 Task: Set the bargraph position for the audio bar graph video to the bottom.
Action: Mouse moved to (137, 17)
Screenshot: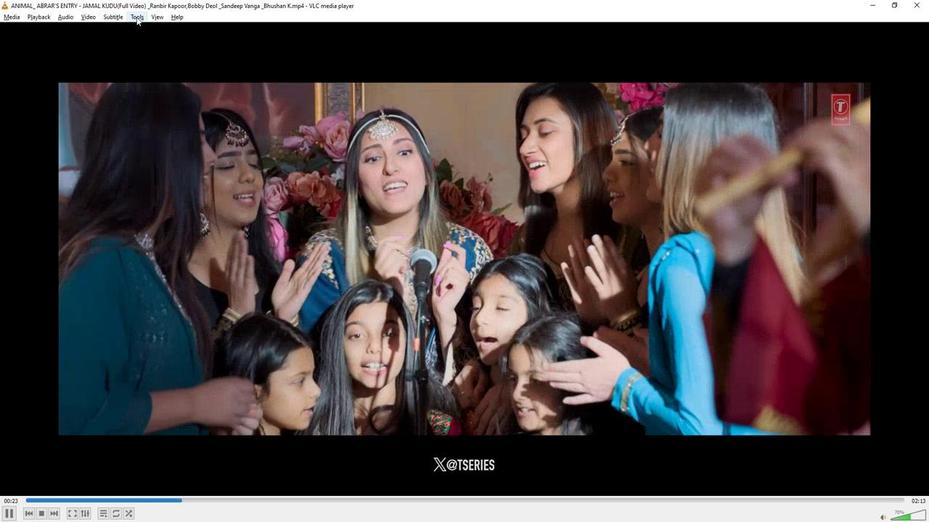 
Action: Mouse pressed left at (137, 17)
Screenshot: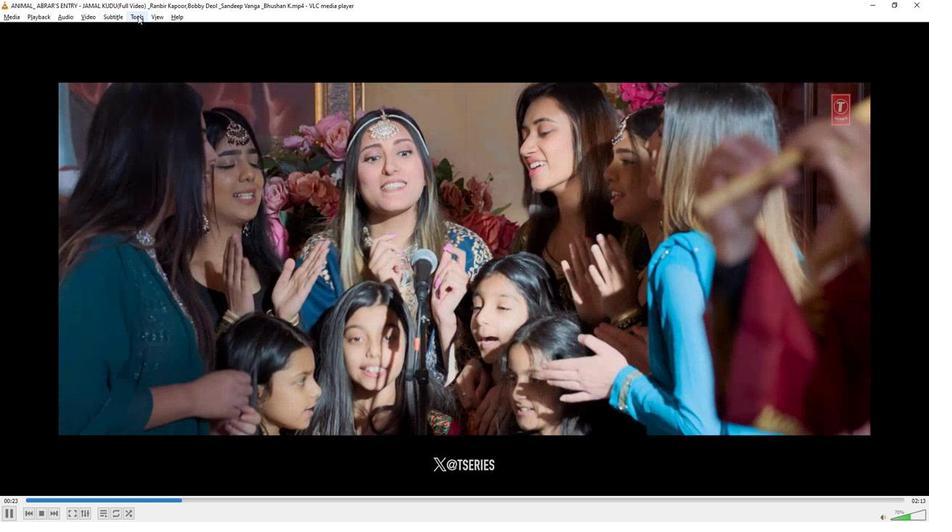 
Action: Mouse moved to (151, 138)
Screenshot: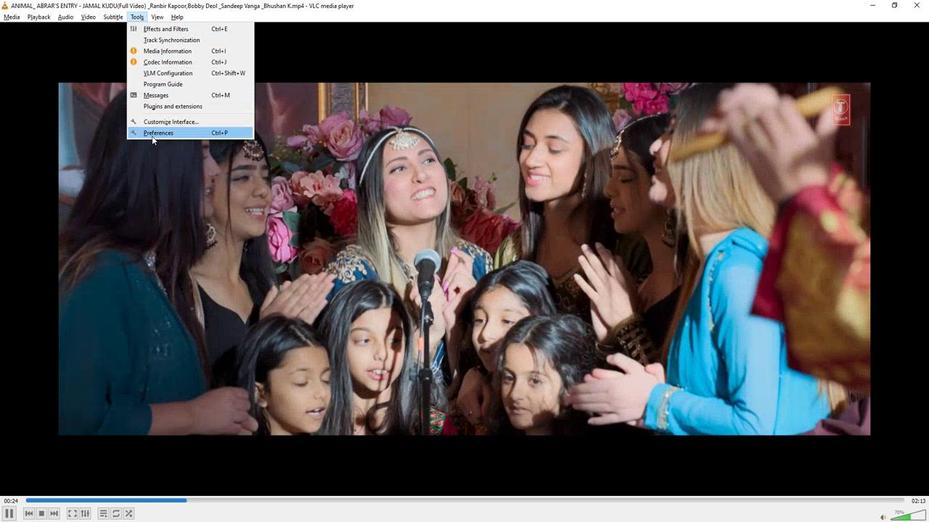 
Action: Mouse pressed left at (151, 138)
Screenshot: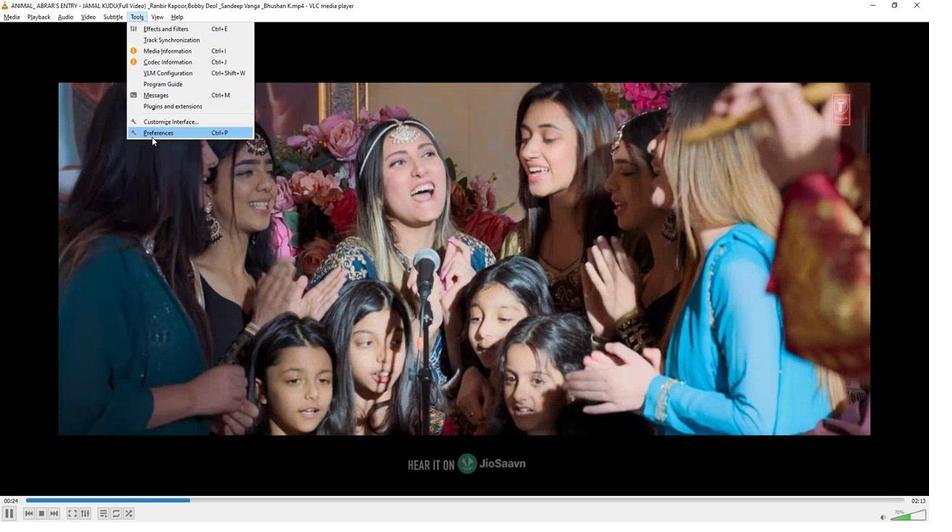 
Action: Mouse moved to (180, 422)
Screenshot: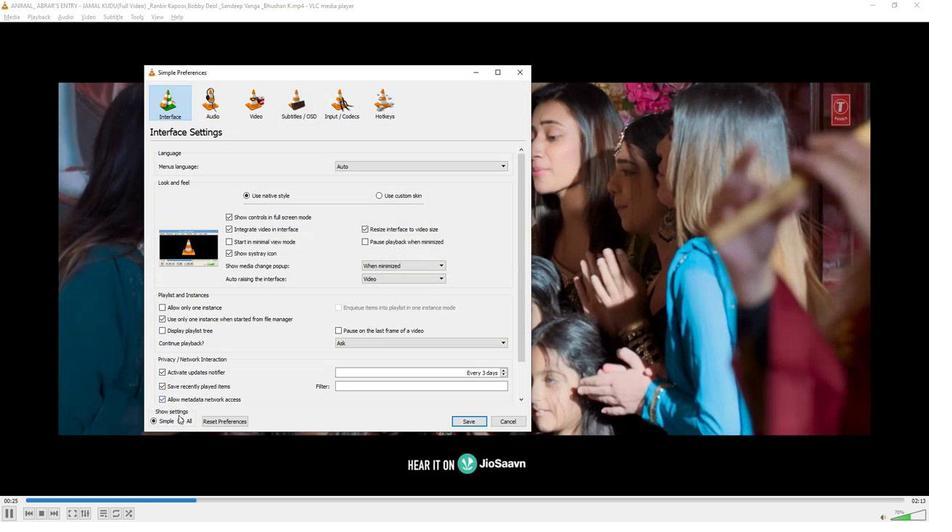 
Action: Mouse pressed left at (180, 422)
Screenshot: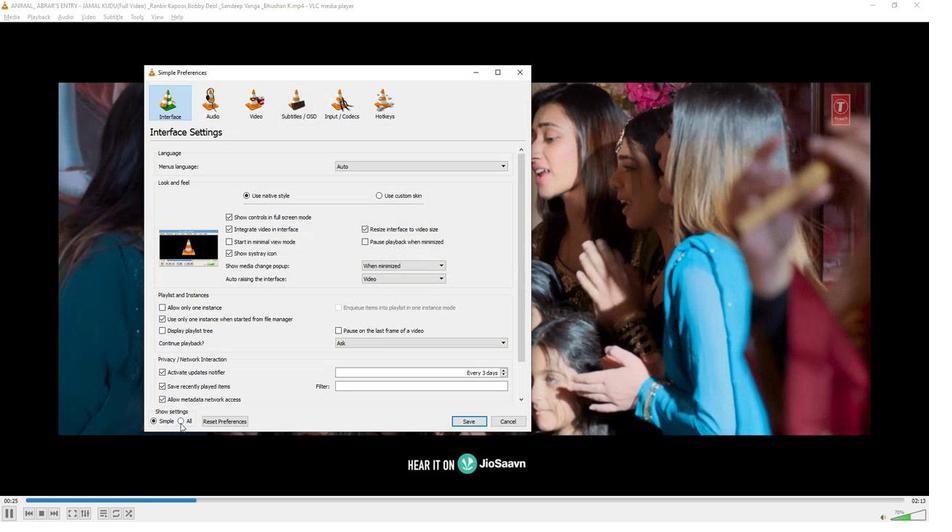 
Action: Mouse moved to (183, 372)
Screenshot: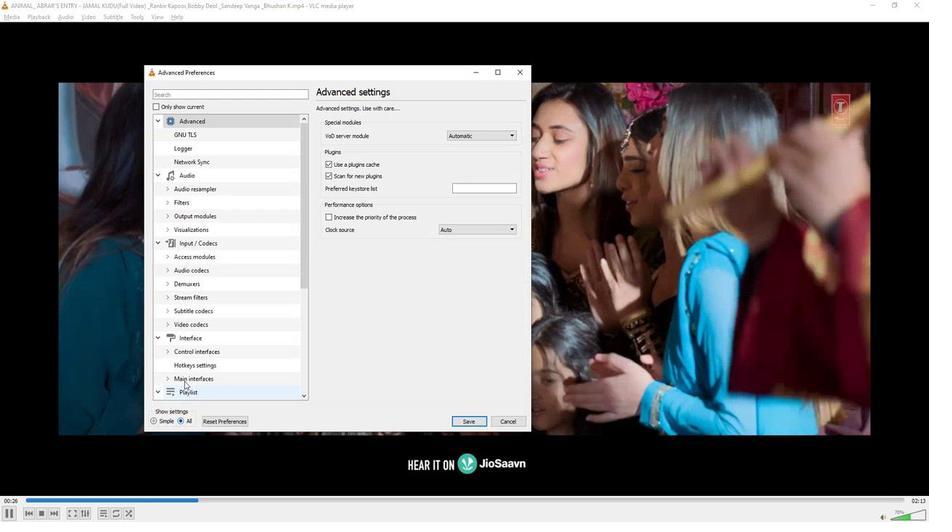 
Action: Mouse scrolled (183, 371) with delta (0, 0)
Screenshot: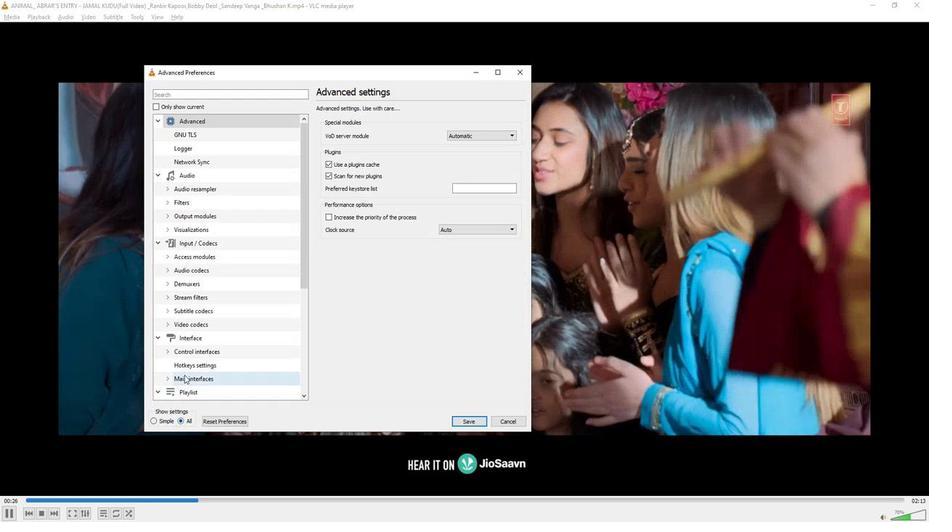 
Action: Mouse scrolled (183, 371) with delta (0, 0)
Screenshot: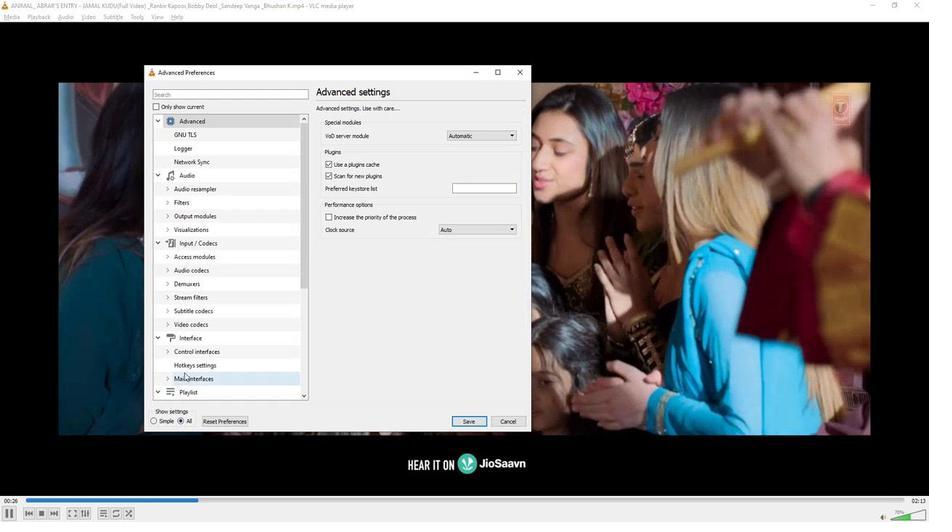 
Action: Mouse moved to (183, 371)
Screenshot: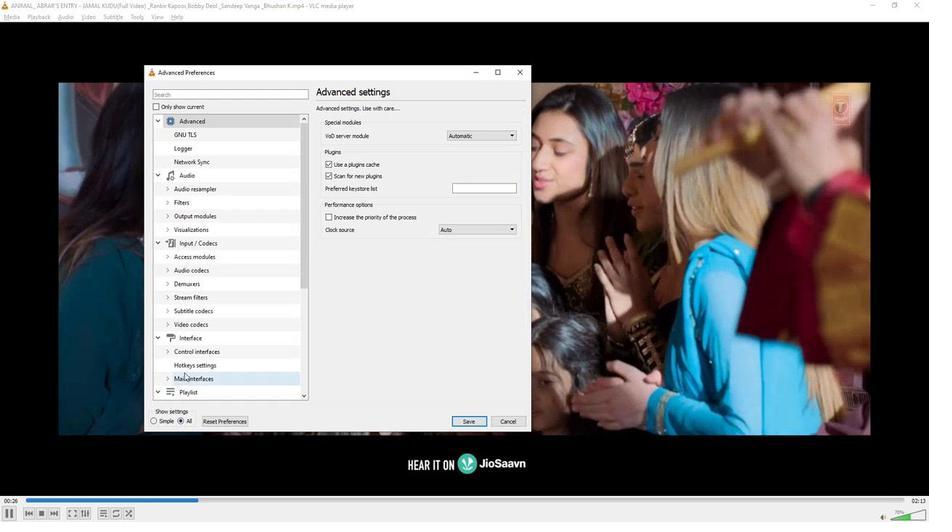 
Action: Mouse scrolled (183, 370) with delta (0, 0)
Screenshot: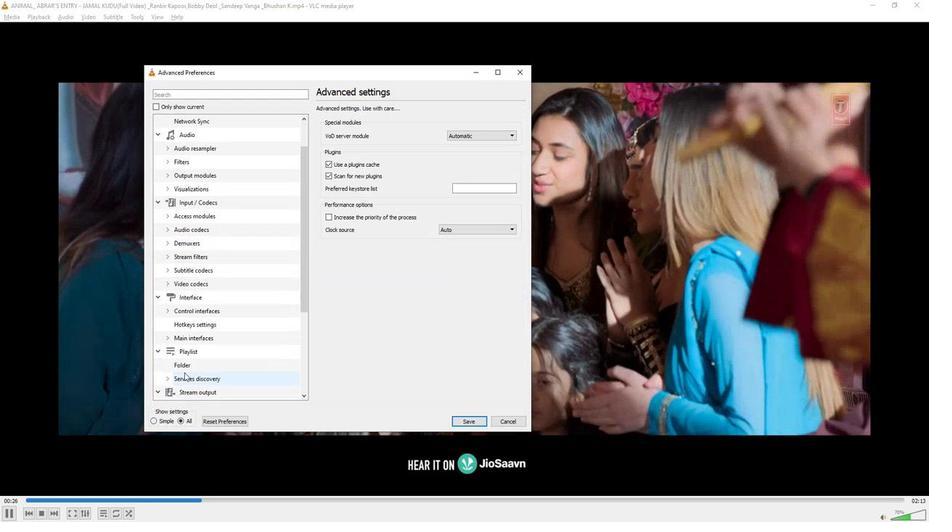 
Action: Mouse scrolled (183, 370) with delta (0, 0)
Screenshot: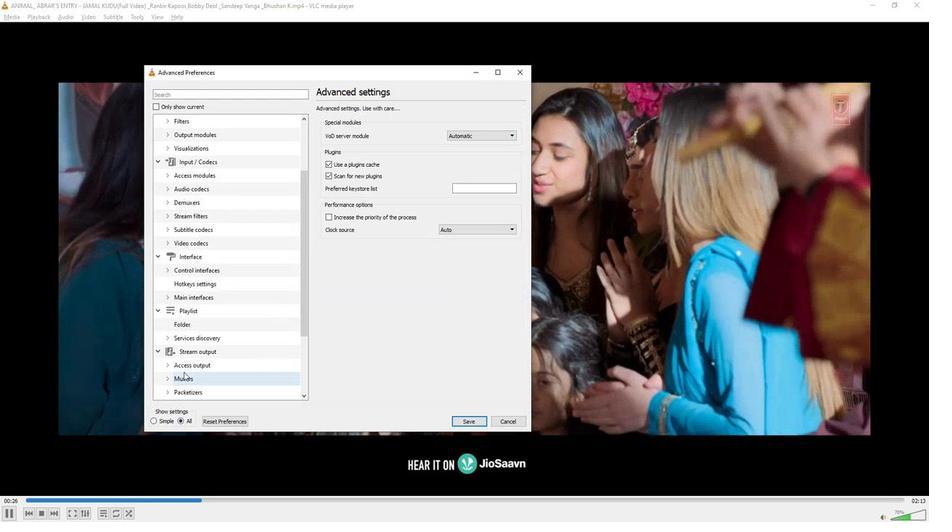 
Action: Mouse scrolled (183, 370) with delta (0, 0)
Screenshot: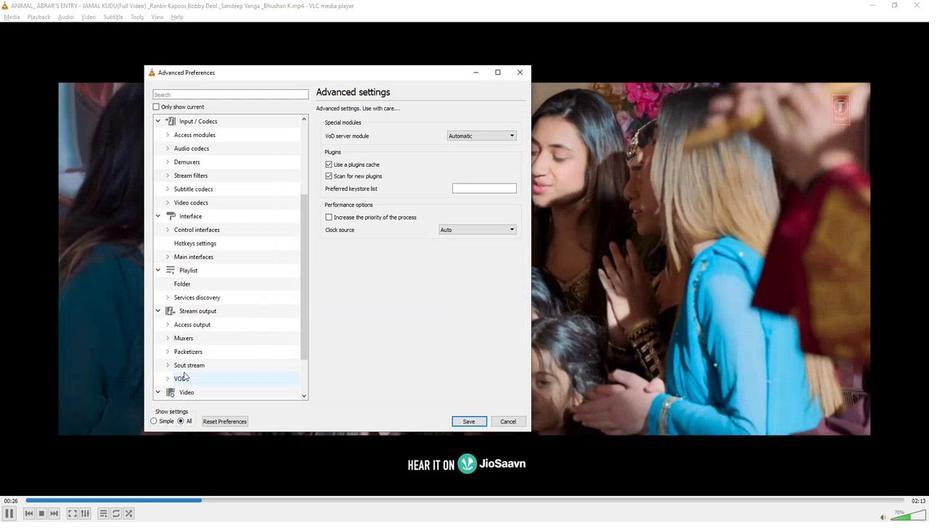 
Action: Mouse moved to (183, 371)
Screenshot: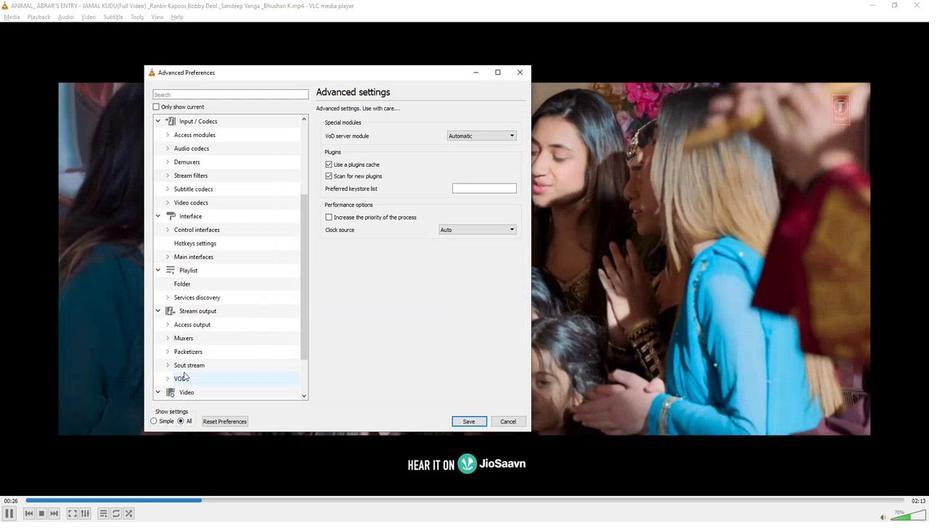 
Action: Mouse scrolled (183, 370) with delta (0, 0)
Screenshot: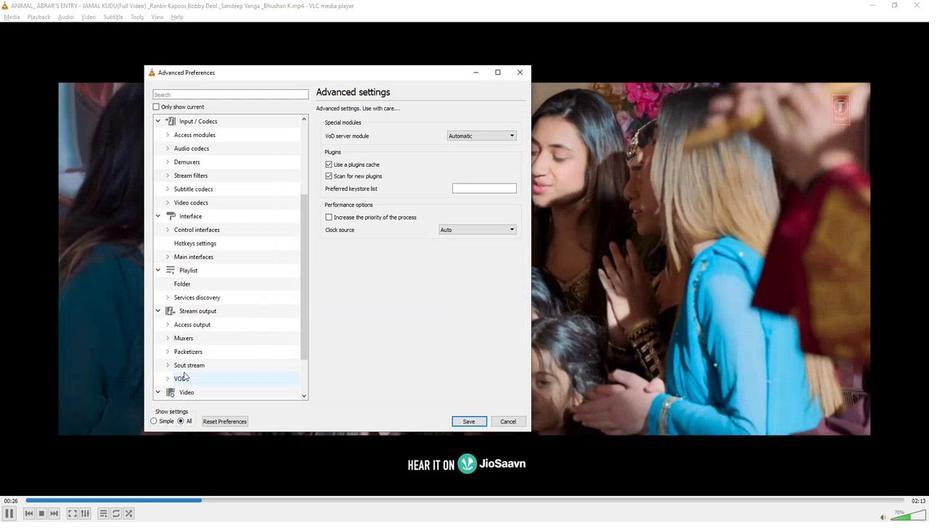 
Action: Mouse scrolled (183, 370) with delta (0, 0)
Screenshot: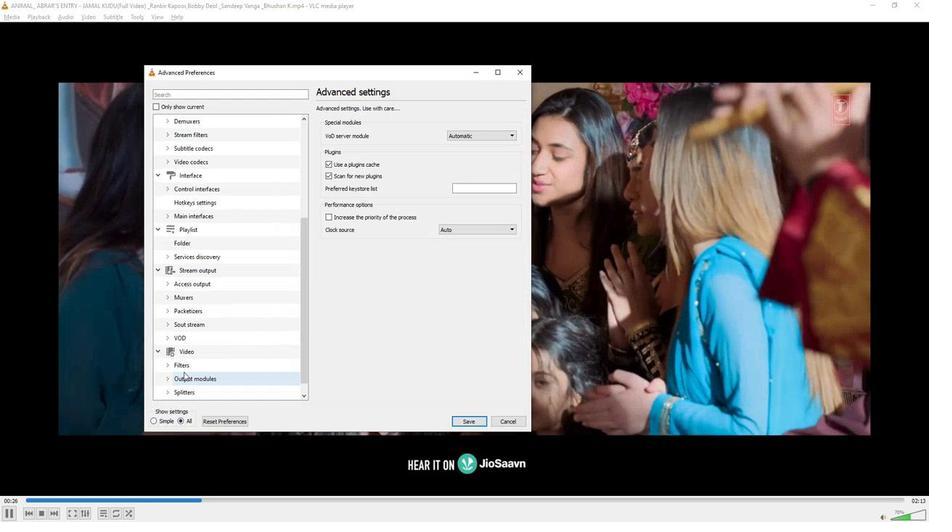 
Action: Mouse moved to (164, 392)
Screenshot: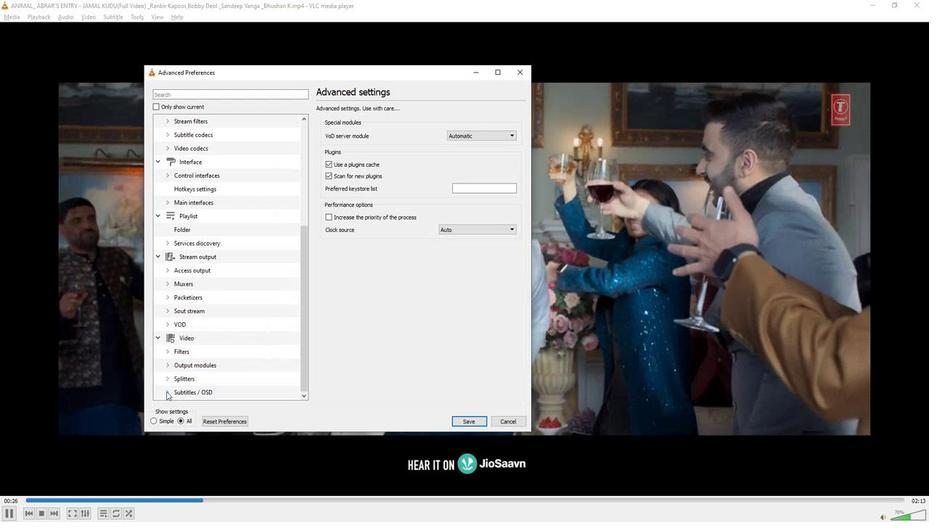 
Action: Mouse pressed left at (164, 392)
Screenshot: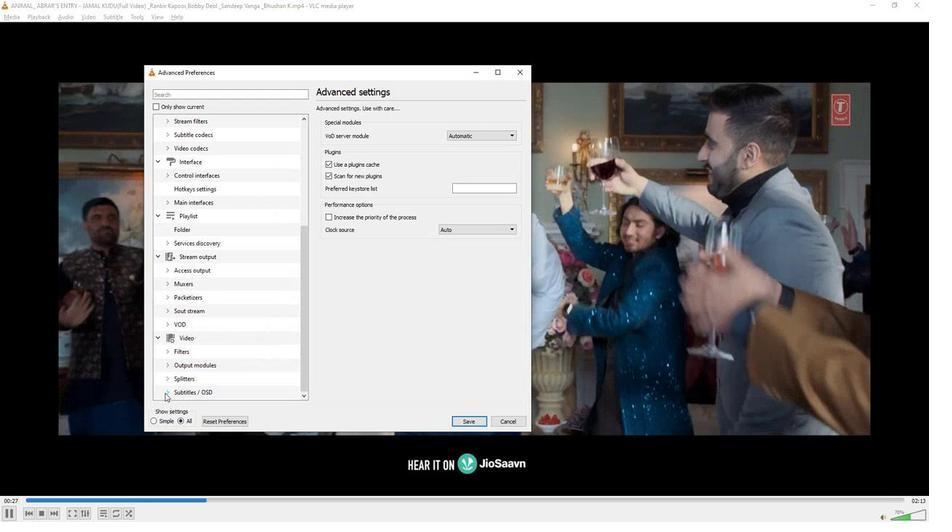 
Action: Mouse moved to (164, 391)
Screenshot: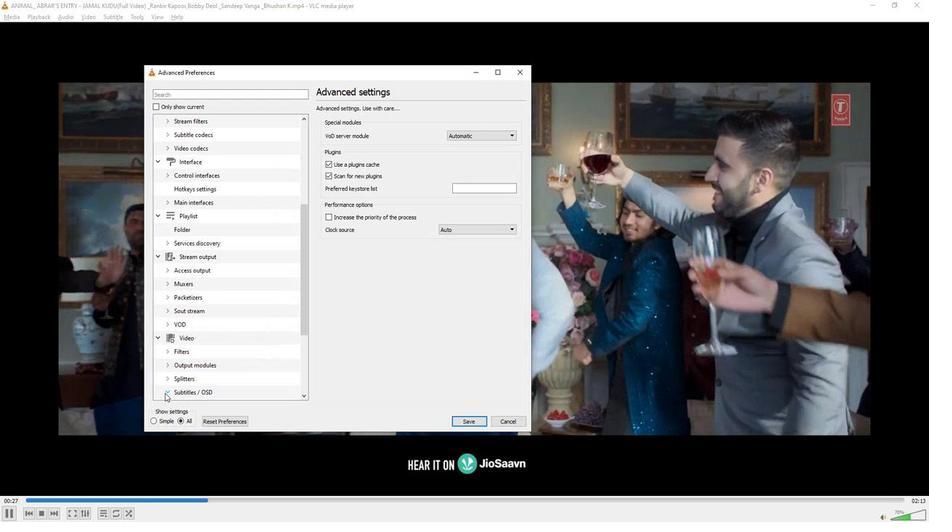 
Action: Mouse scrolled (164, 390) with delta (0, 0)
Screenshot: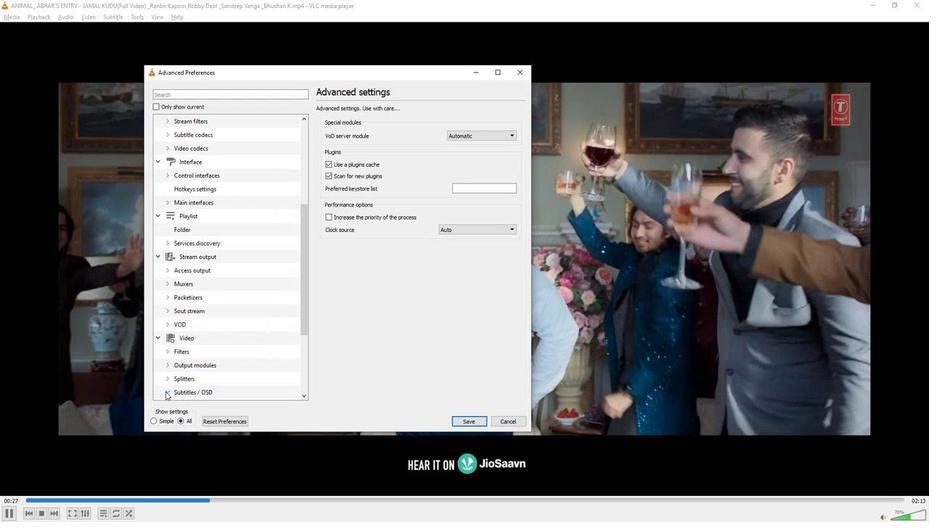 
Action: Mouse moved to (200, 367)
Screenshot: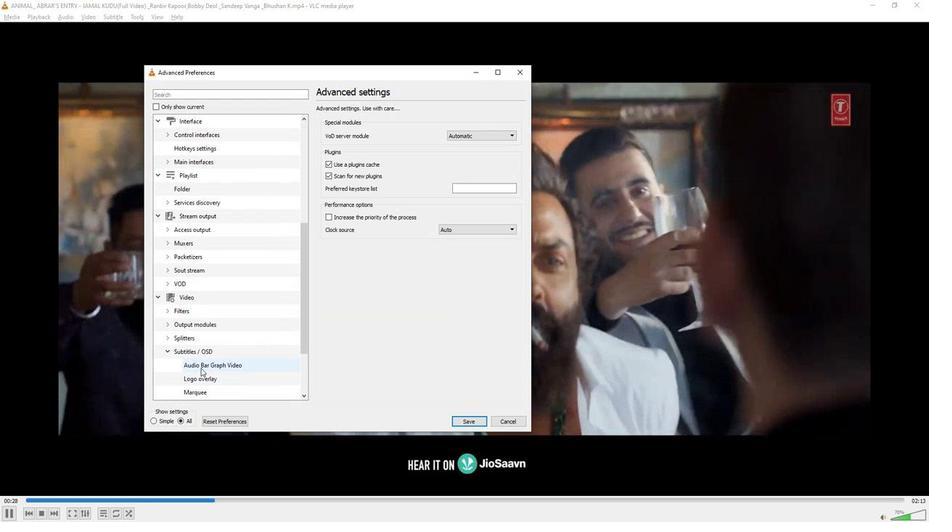 
Action: Mouse pressed left at (200, 367)
Screenshot: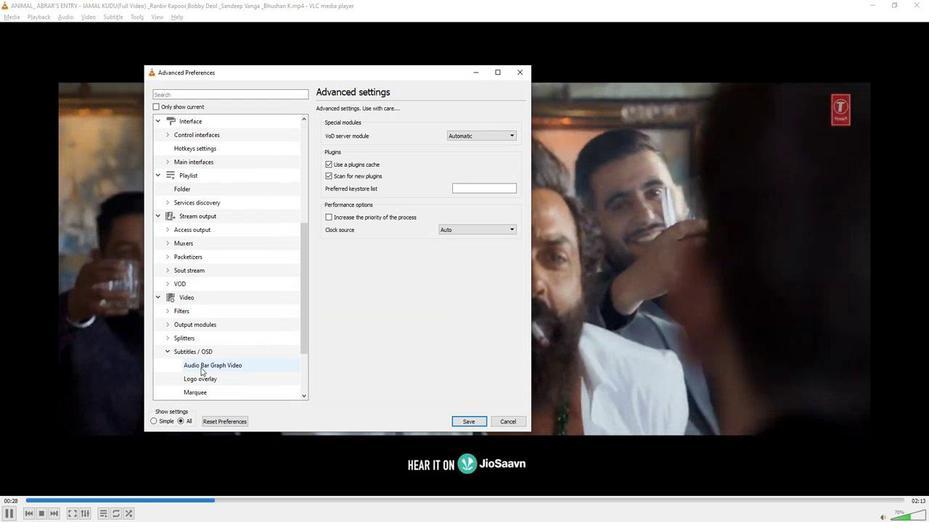 
Action: Mouse moved to (515, 160)
Screenshot: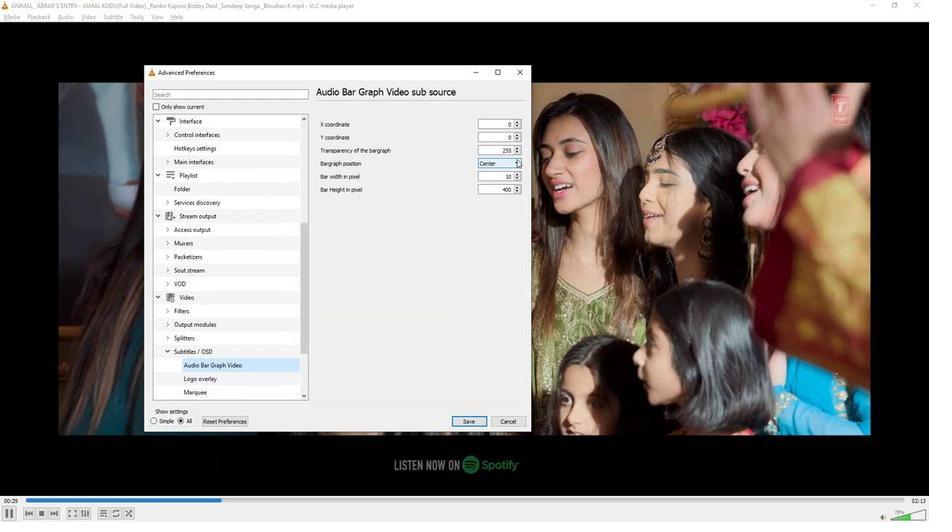 
Action: Mouse pressed left at (515, 160)
Screenshot: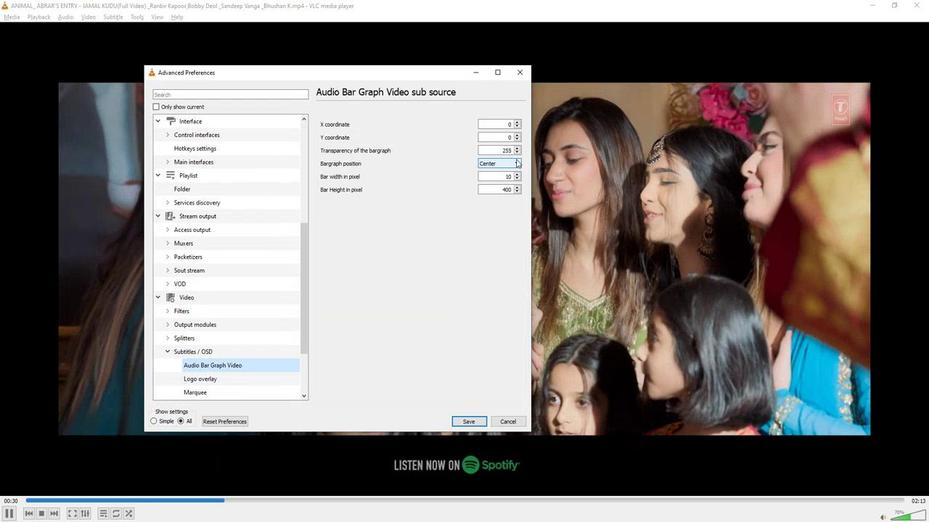
Action: Mouse moved to (495, 197)
Screenshot: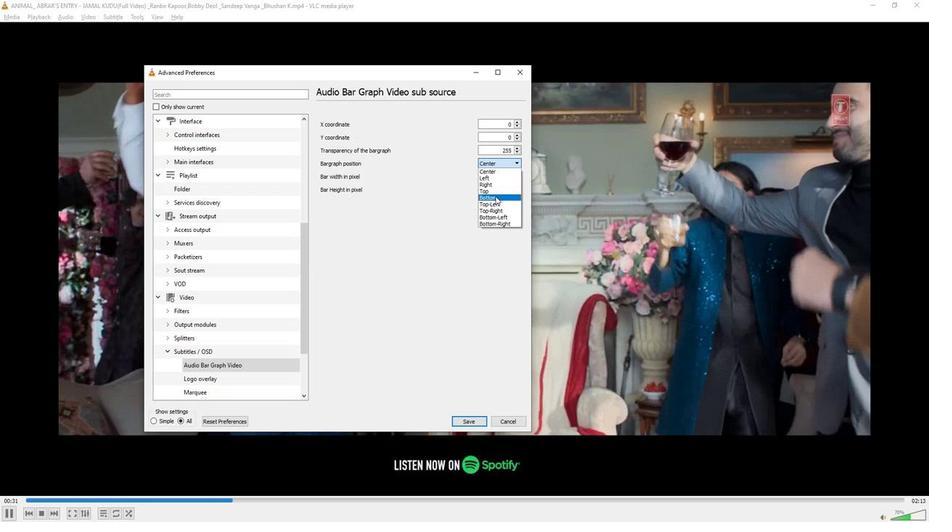 
Action: Mouse pressed left at (495, 197)
Screenshot: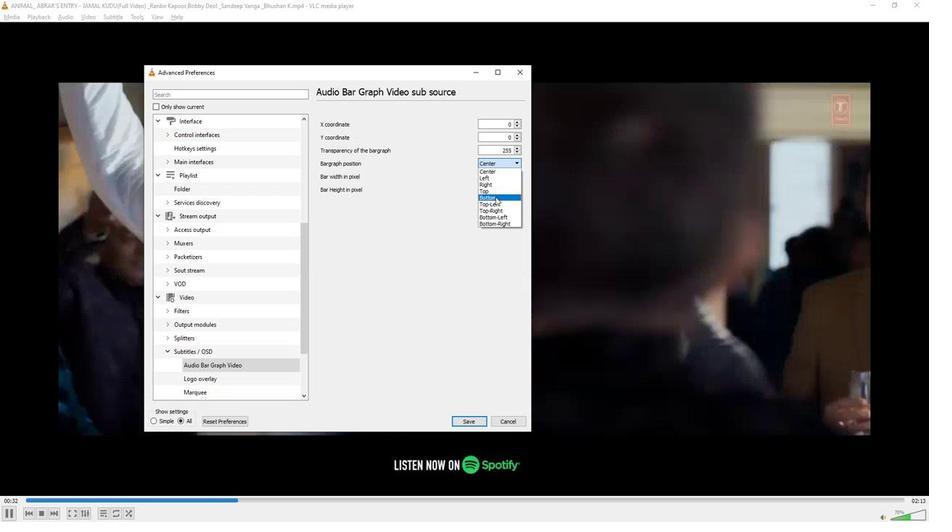 
Action: Mouse moved to (434, 234)
Screenshot: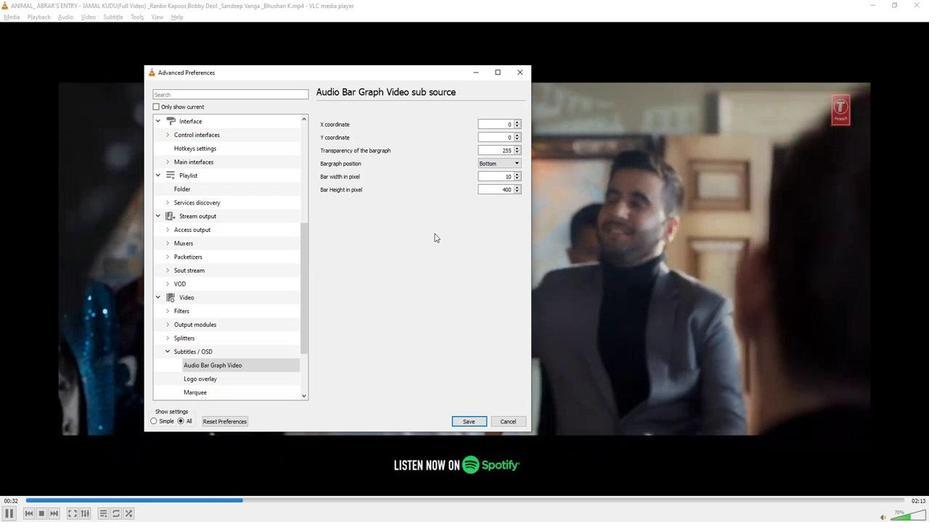 
